 Task: Log work in the project CipherNet for the issue 'Develop a new online job application system for a company' spent time as '2w 2d 8h 7m' and remaining time as '1w 4d 12h 37m' and move to top of backlog. Now add the issue to the epic 'Blockchain Integration'. Log work in the project CipherNet for the issue 'Create a new web application for tracking employee time and attendance' spent time as '3w 6d 8h 8m' and remaining time as '6w 3d 8h 49m' and move to bottom of backlog. Now add the issue to the epic 'IT Service Management'
Action: Mouse moved to (77, 149)
Screenshot: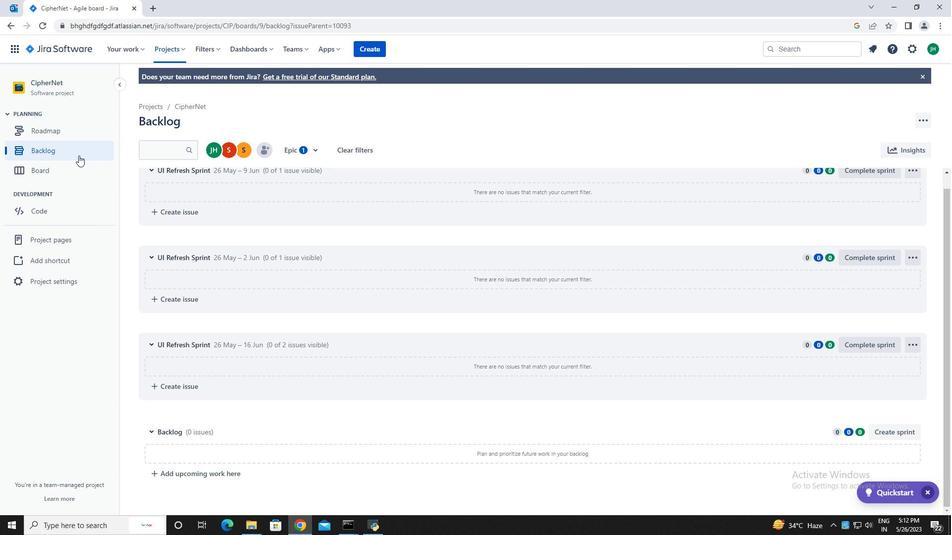 
Action: Mouse pressed left at (77, 149)
Screenshot: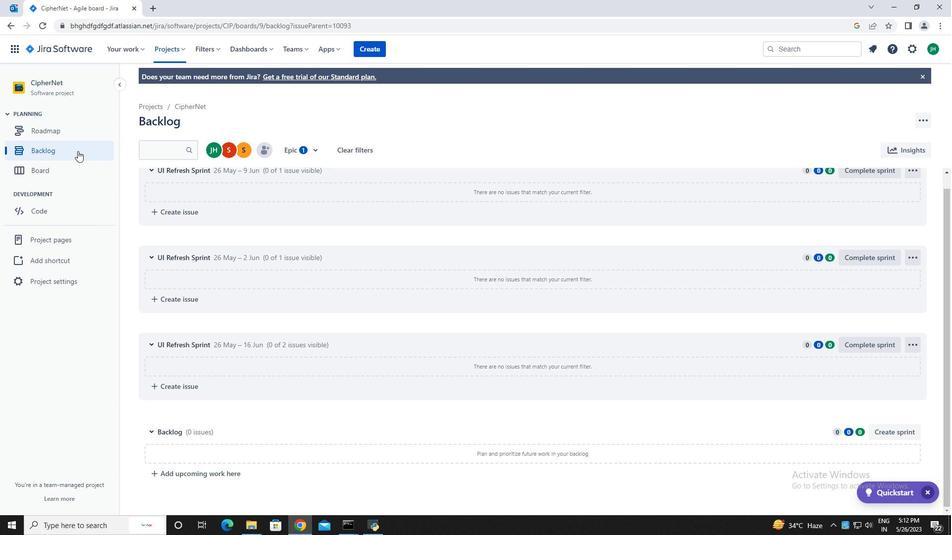 
Action: Mouse moved to (740, 383)
Screenshot: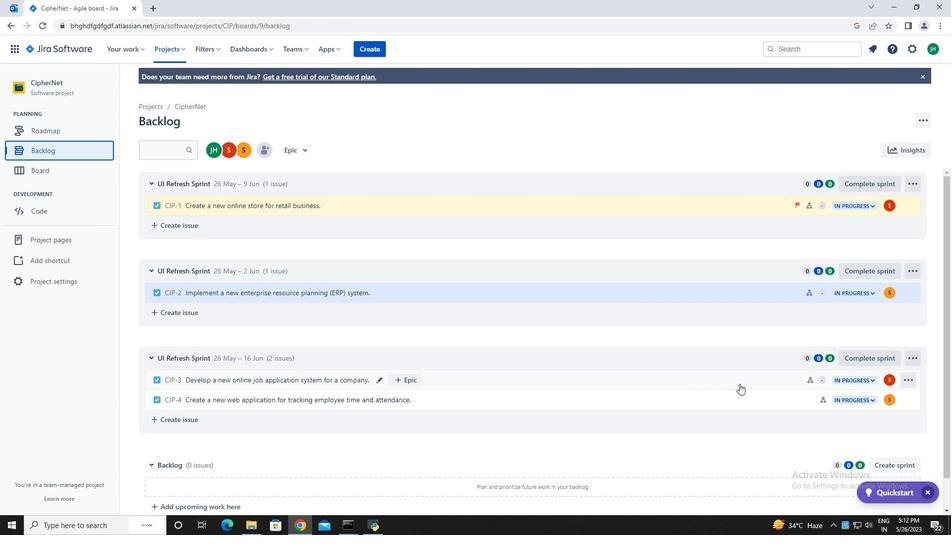
Action: Mouse pressed left at (740, 383)
Screenshot: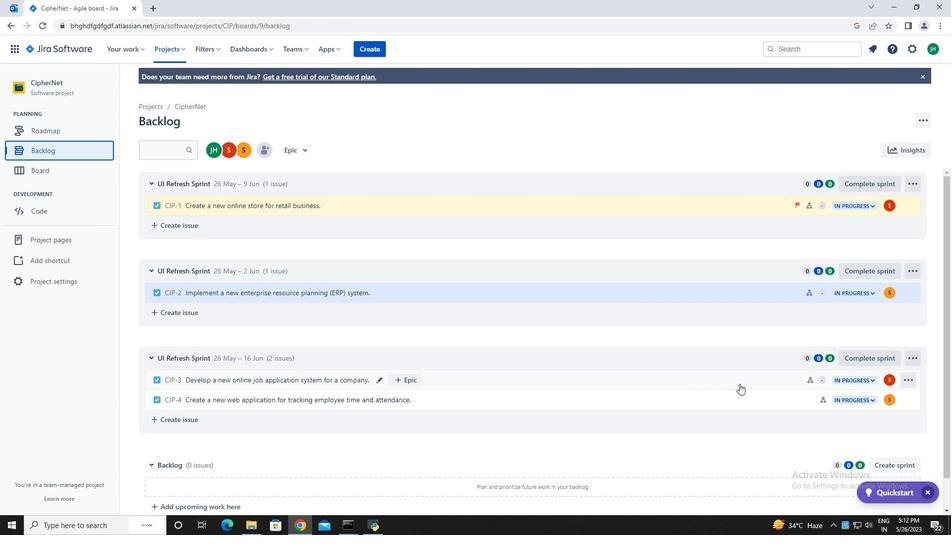 
Action: Mouse moved to (910, 178)
Screenshot: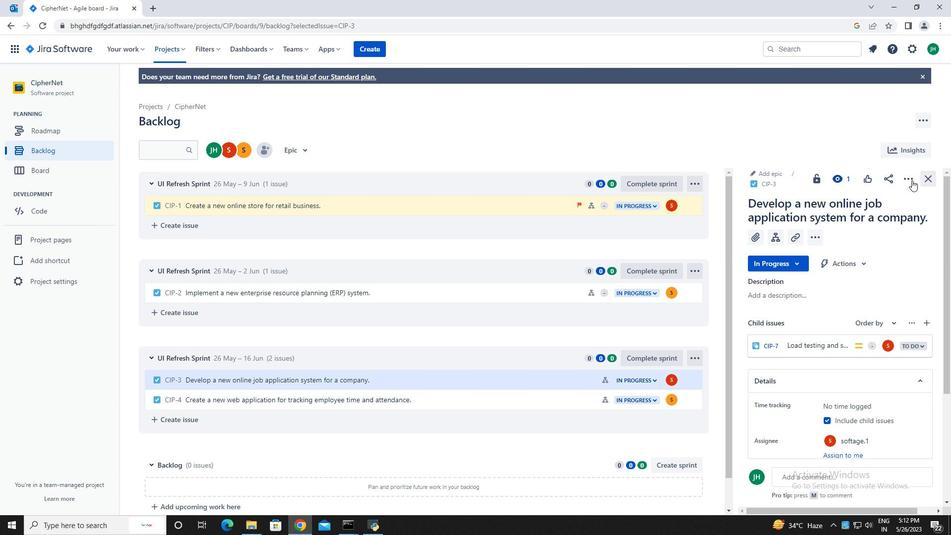 
Action: Mouse pressed left at (910, 178)
Screenshot: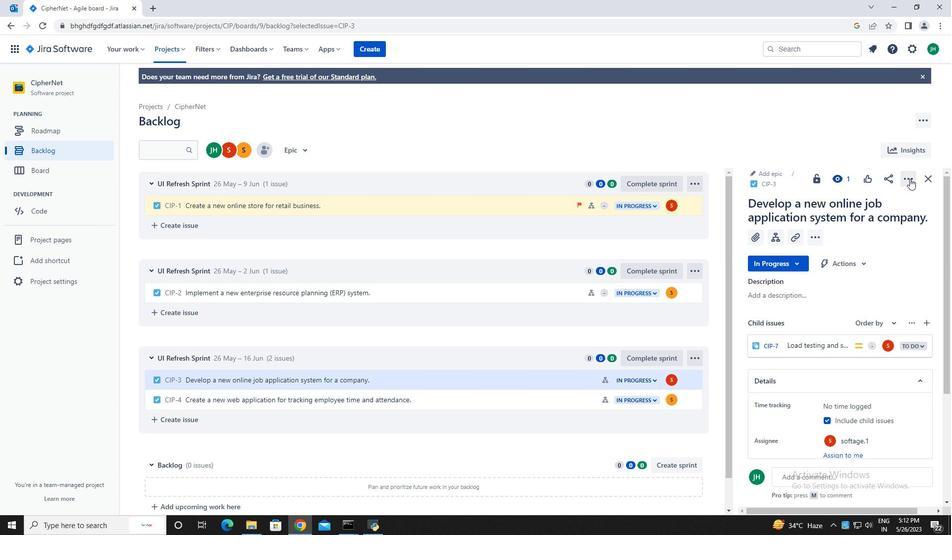 
Action: Mouse moved to (861, 207)
Screenshot: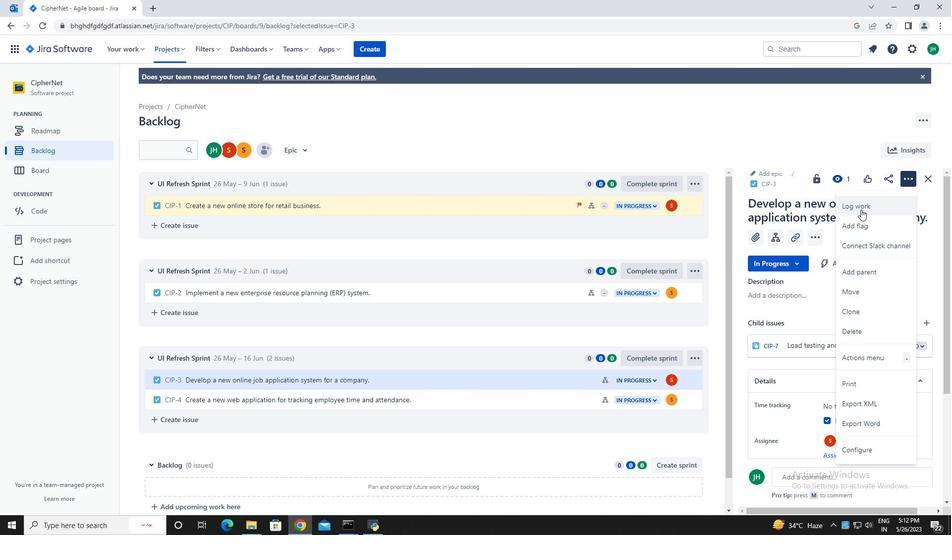 
Action: Mouse pressed left at (861, 207)
Screenshot: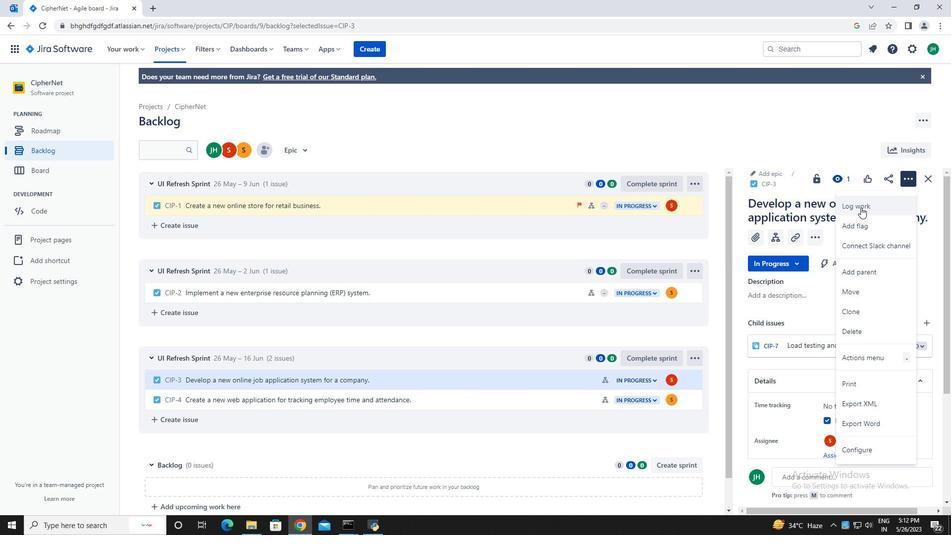 
Action: Mouse moved to (437, 148)
Screenshot: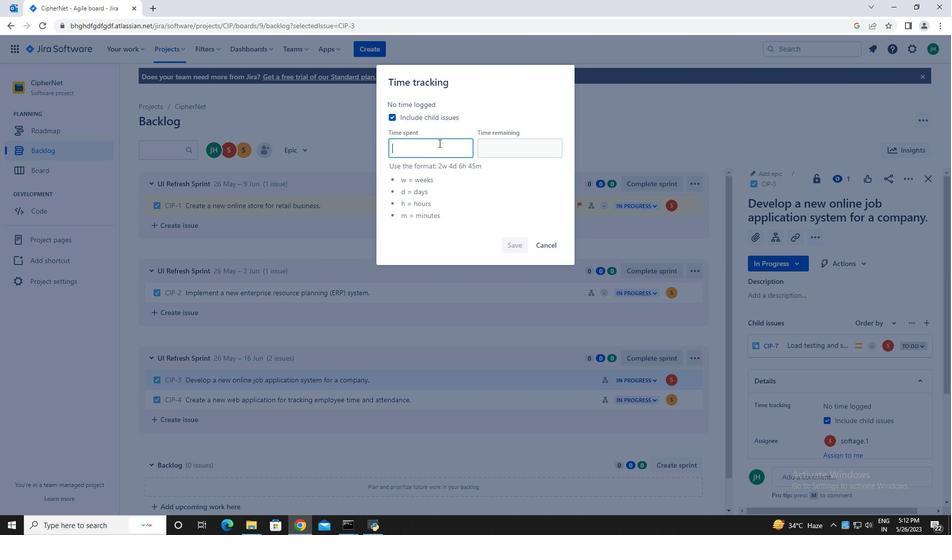 
Action: Mouse pressed left at (437, 148)
Screenshot: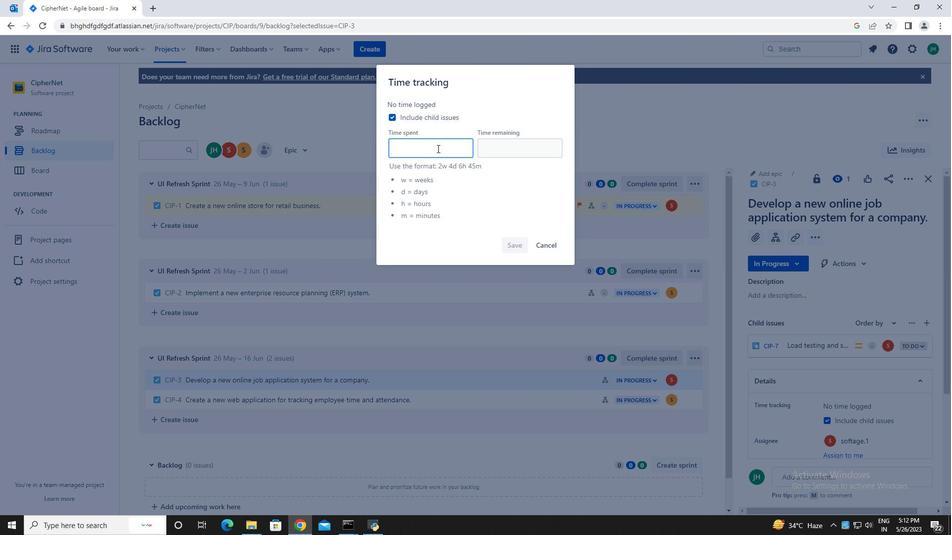 
Action: Key pressed 2w<Key.space>2d<Key.space>8h<Key.space>7m
Screenshot: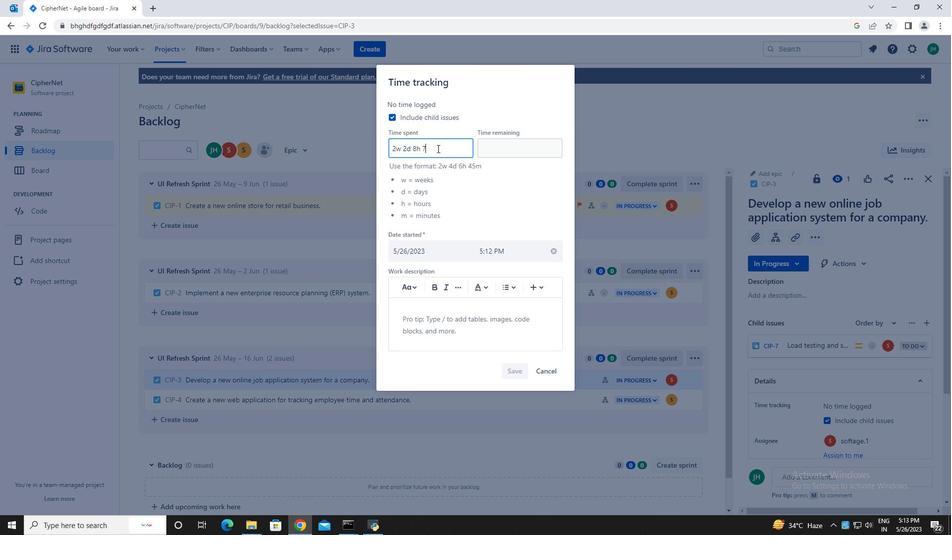 
Action: Mouse moved to (500, 151)
Screenshot: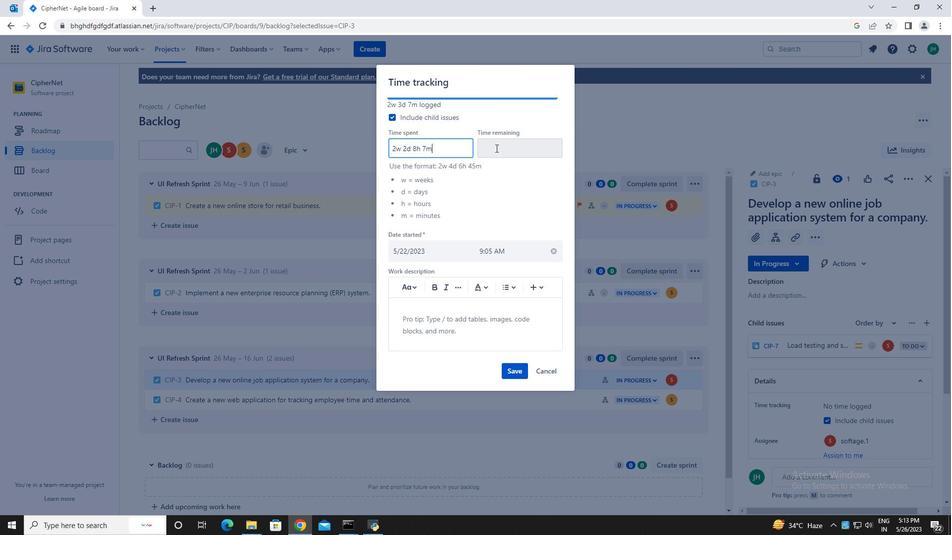 
Action: Mouse pressed left at (500, 151)
Screenshot: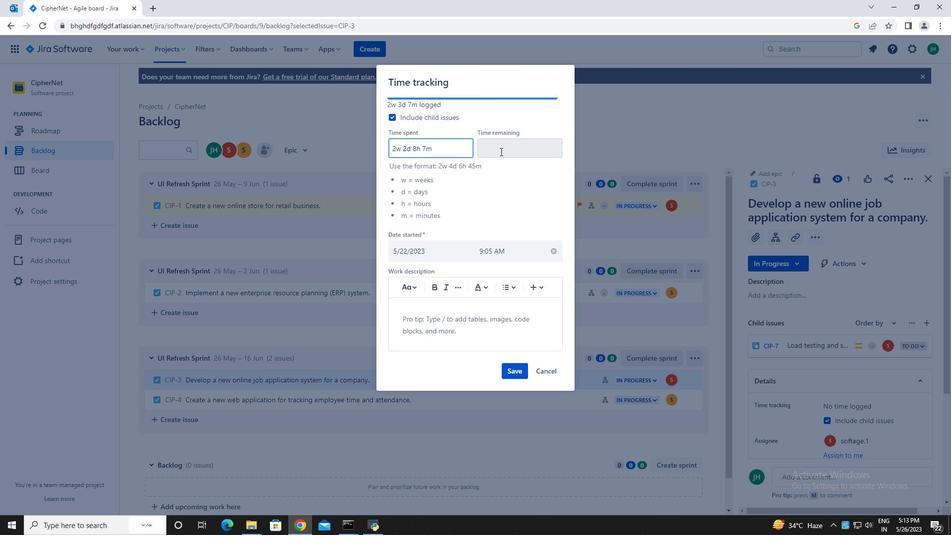 
Action: Key pressed 1w<Key.space>4d<Key.space>12h<Key.space>37m
Screenshot: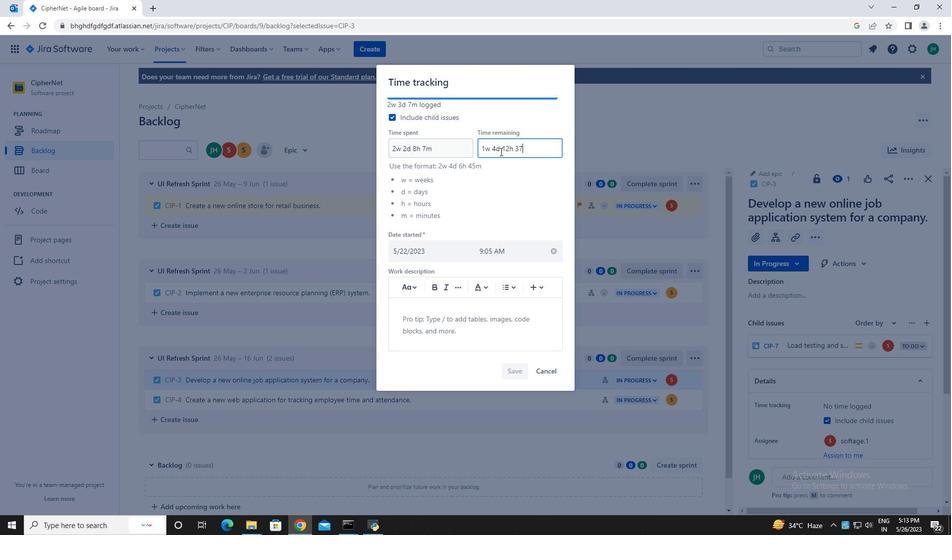 
Action: Mouse moved to (519, 369)
Screenshot: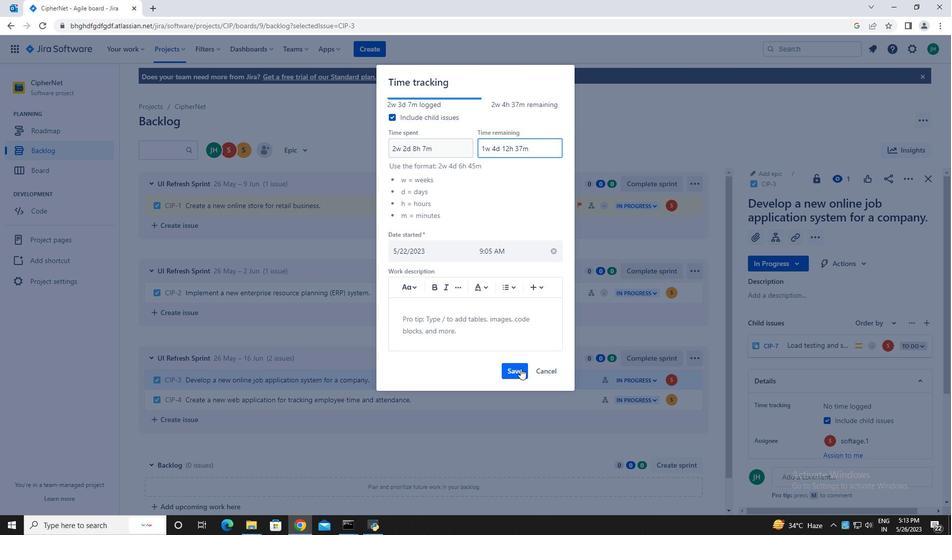 
Action: Mouse pressed left at (519, 369)
Screenshot: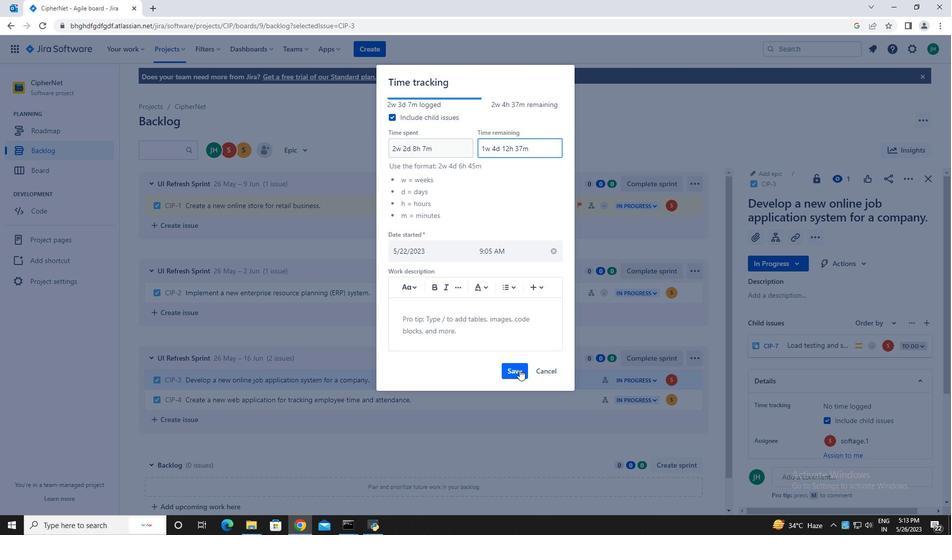 
Action: Mouse moved to (691, 381)
Screenshot: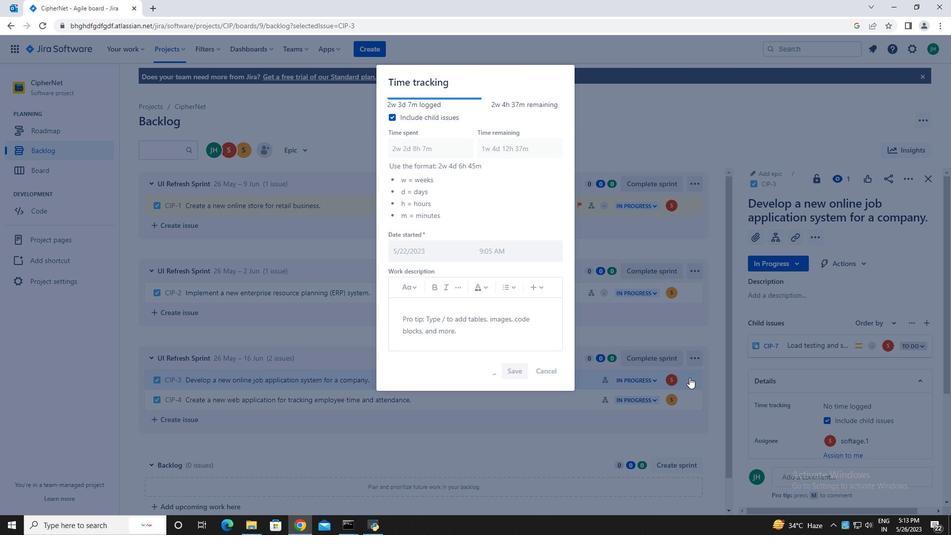 
Action: Mouse pressed left at (691, 381)
Screenshot: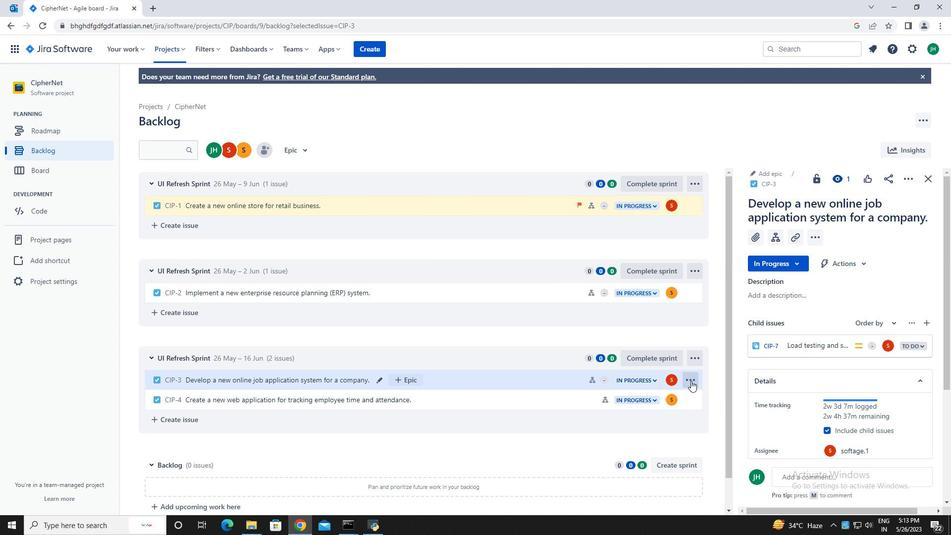 
Action: Mouse moved to (674, 338)
Screenshot: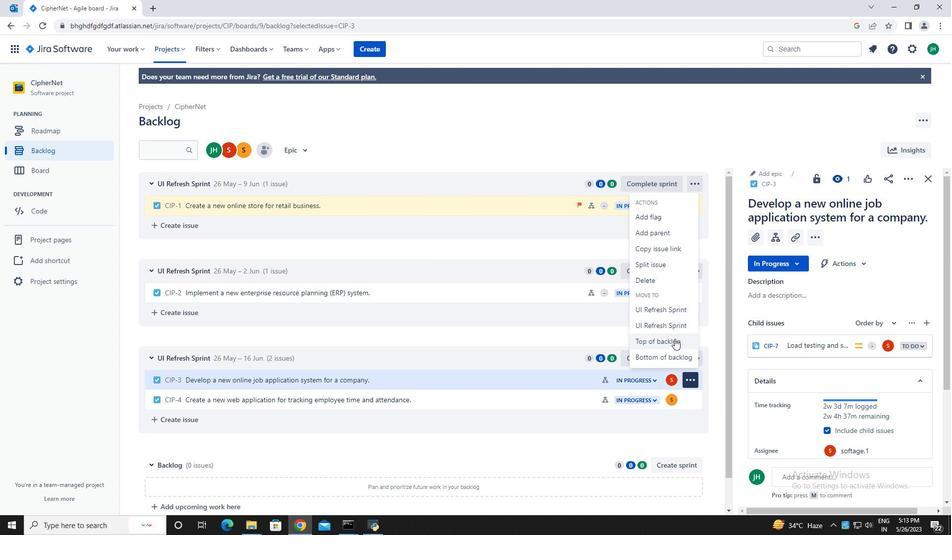 
Action: Mouse pressed left at (674, 338)
Screenshot: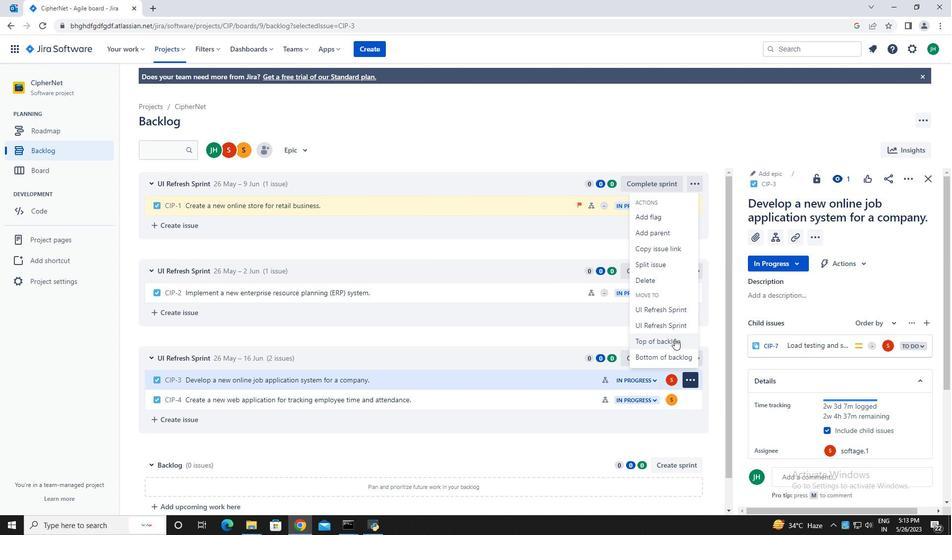 
Action: Mouse moved to (505, 164)
Screenshot: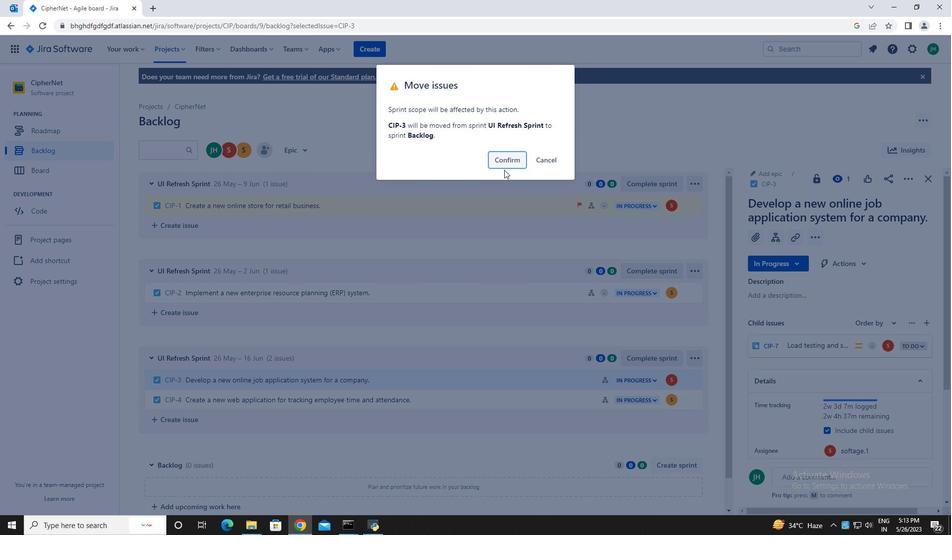 
Action: Mouse pressed left at (505, 164)
Screenshot: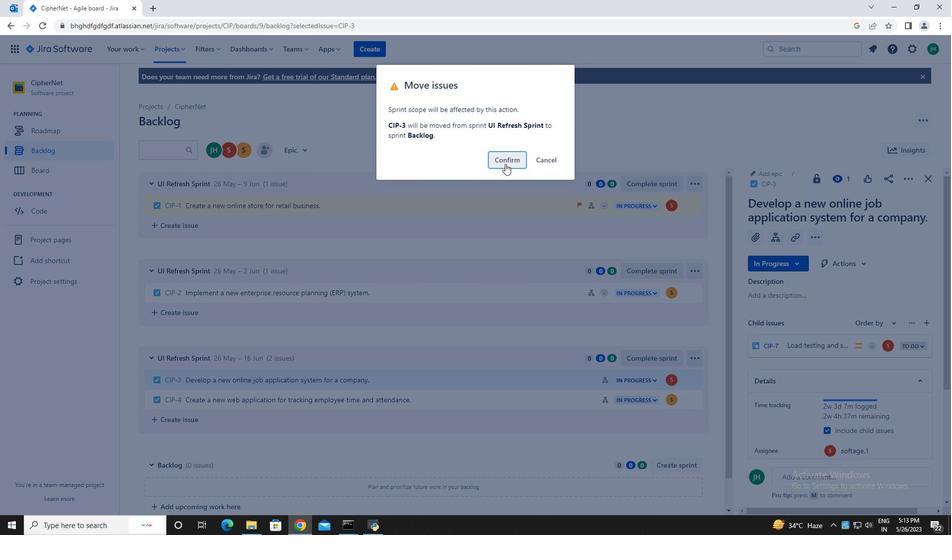 
Action: Mouse moved to (300, 147)
Screenshot: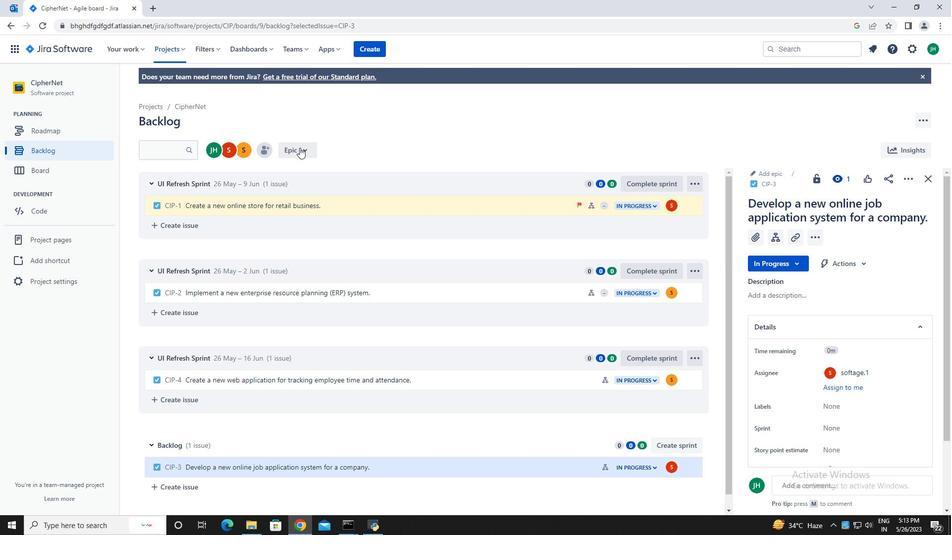 
Action: Mouse pressed left at (300, 147)
Screenshot: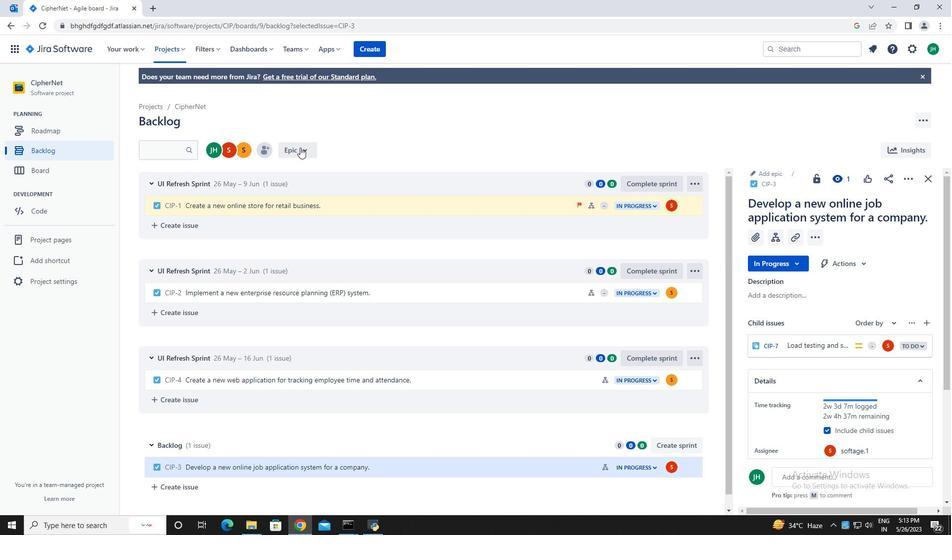 
Action: Mouse moved to (323, 225)
Screenshot: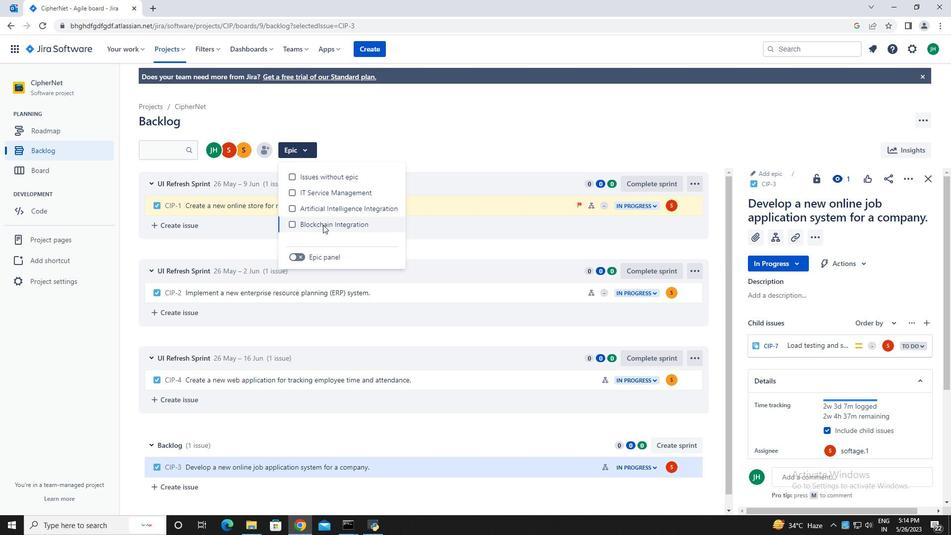 
Action: Mouse pressed left at (323, 225)
Screenshot: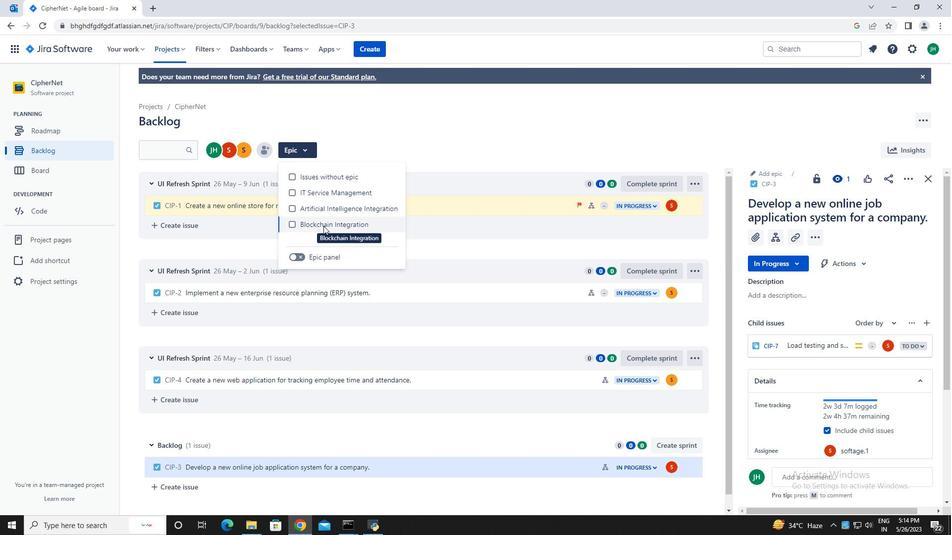 
Action: Mouse moved to (930, 179)
Screenshot: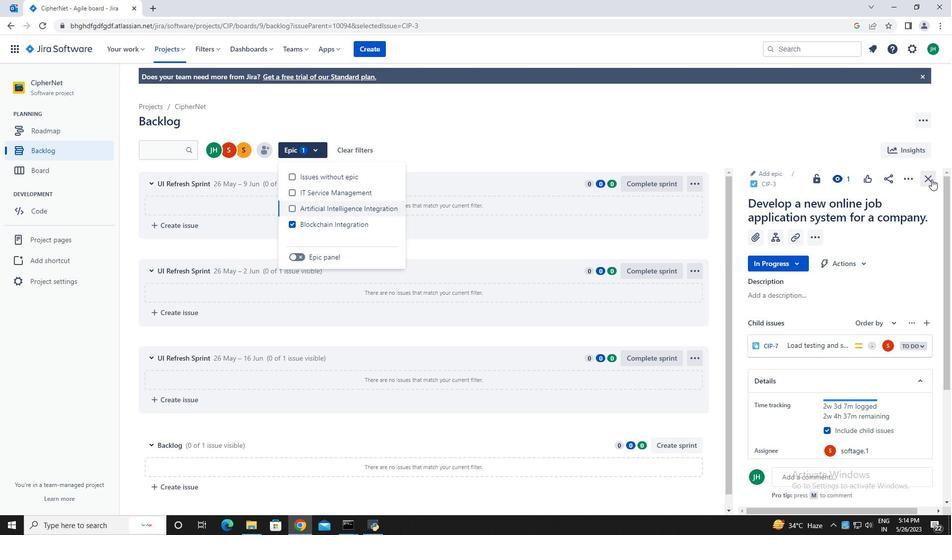 
Action: Mouse pressed left at (930, 179)
Screenshot: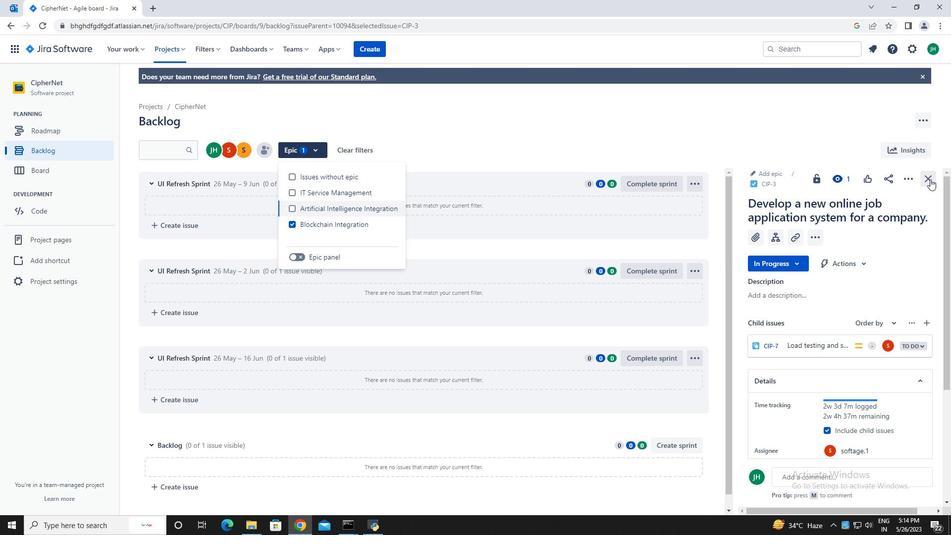 
Action: Mouse moved to (58, 147)
Screenshot: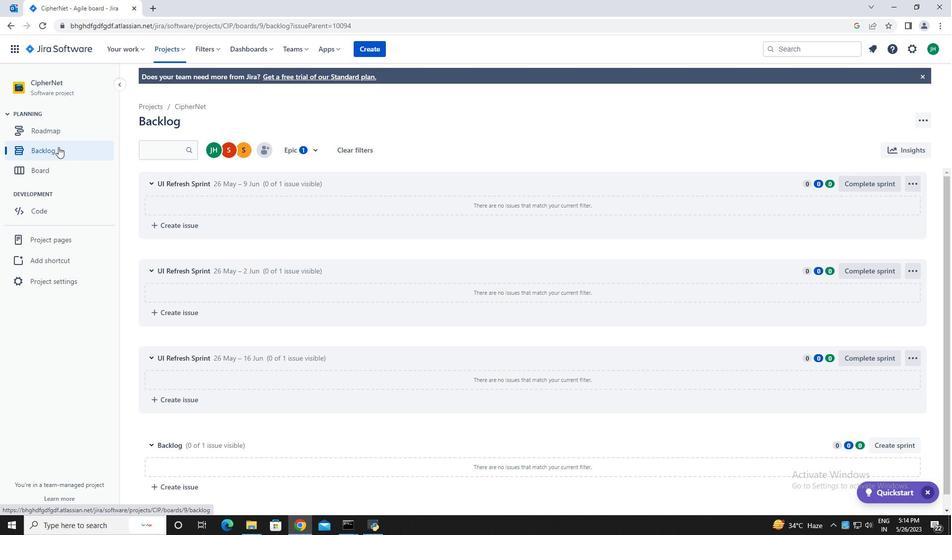 
Action: Mouse pressed left at (58, 147)
Screenshot: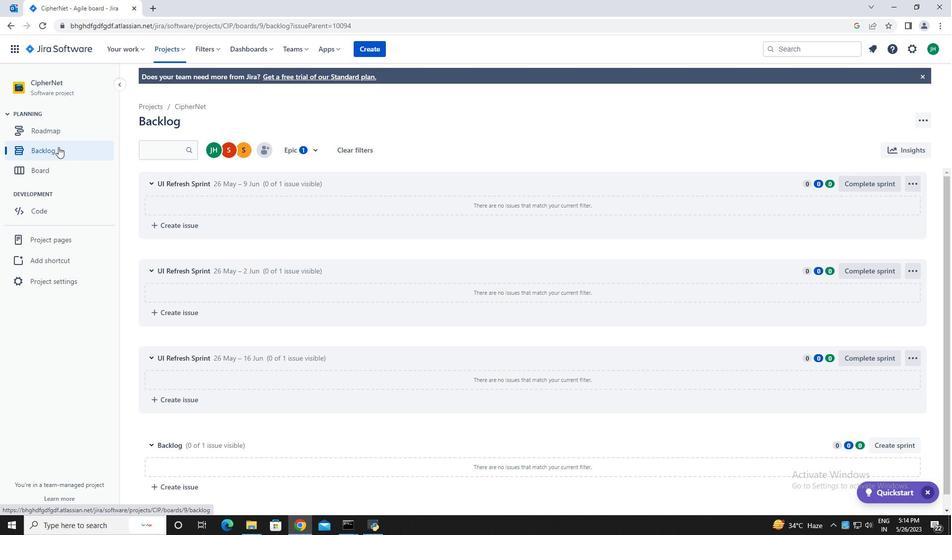 
Action: Mouse moved to (325, 330)
Screenshot: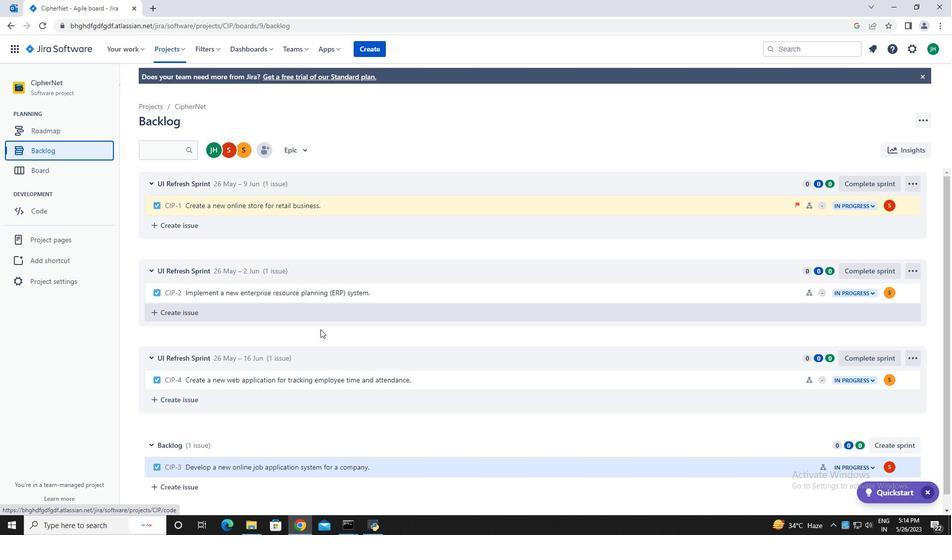 
Action: Mouse scrolled (325, 330) with delta (0, 0)
Screenshot: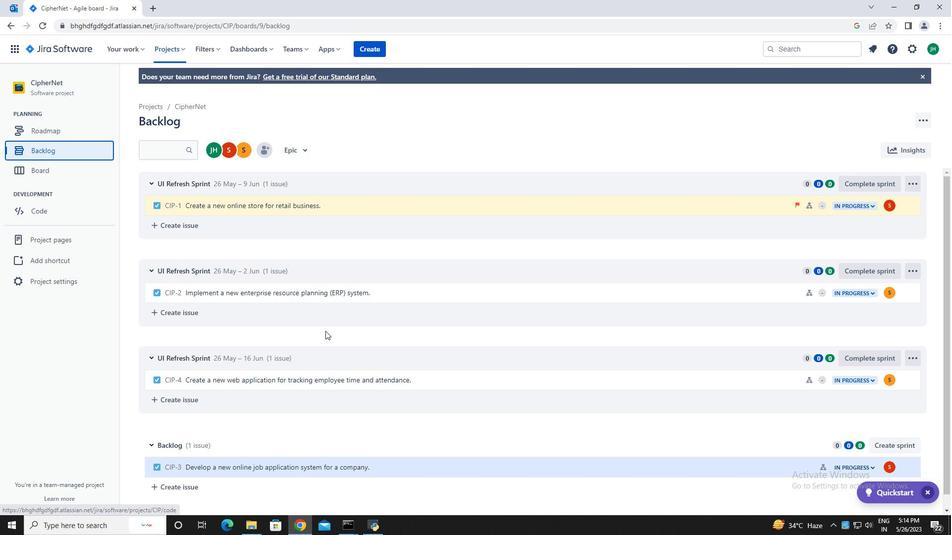 
Action: Mouse moved to (326, 330)
Screenshot: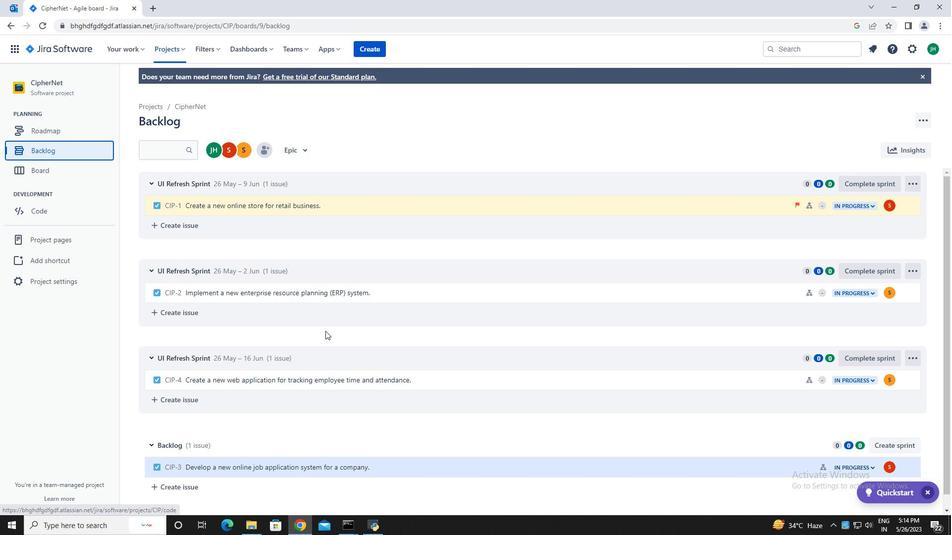 
Action: Mouse scrolled (326, 330) with delta (0, 0)
Screenshot: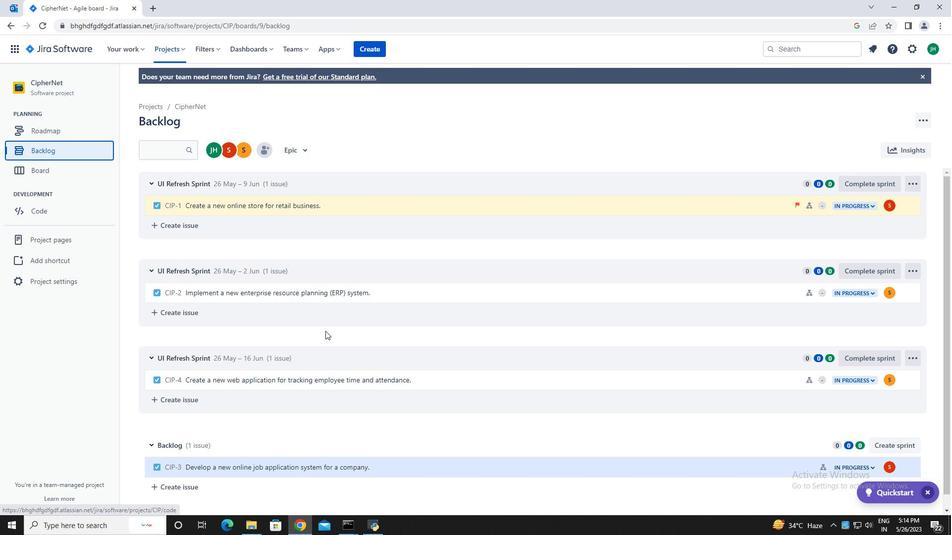
Action: Mouse scrolled (326, 330) with delta (0, 0)
Screenshot: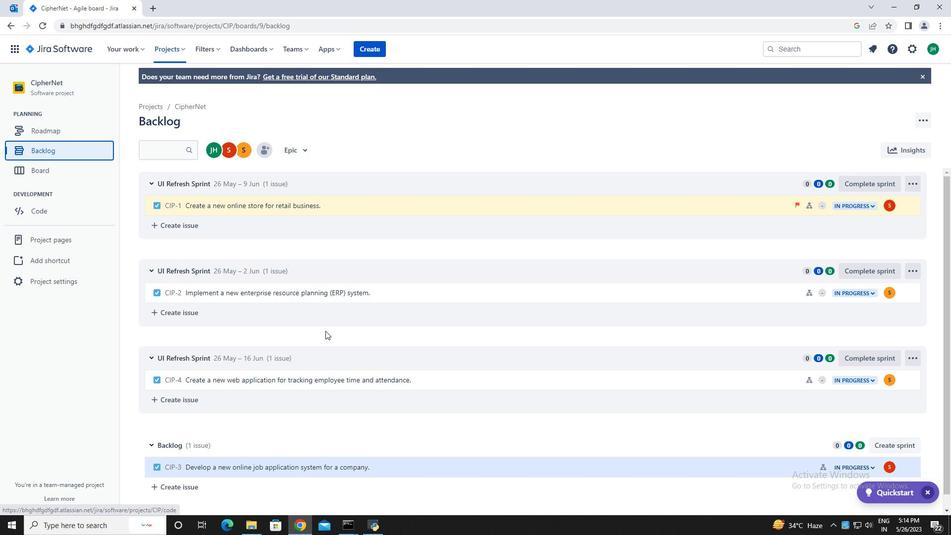 
Action: Mouse scrolled (326, 330) with delta (0, 0)
Screenshot: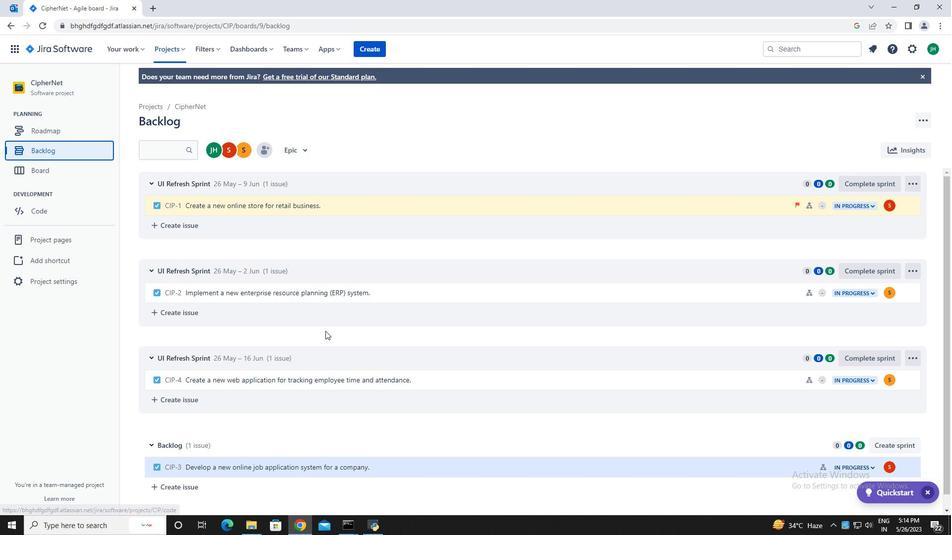 
Action: Mouse moved to (686, 365)
Screenshot: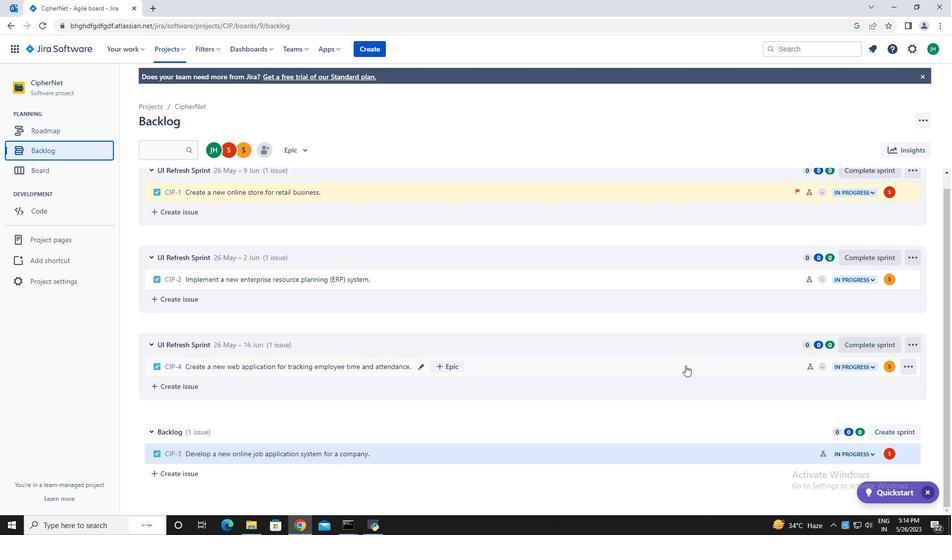 
Action: Mouse pressed left at (686, 365)
Screenshot: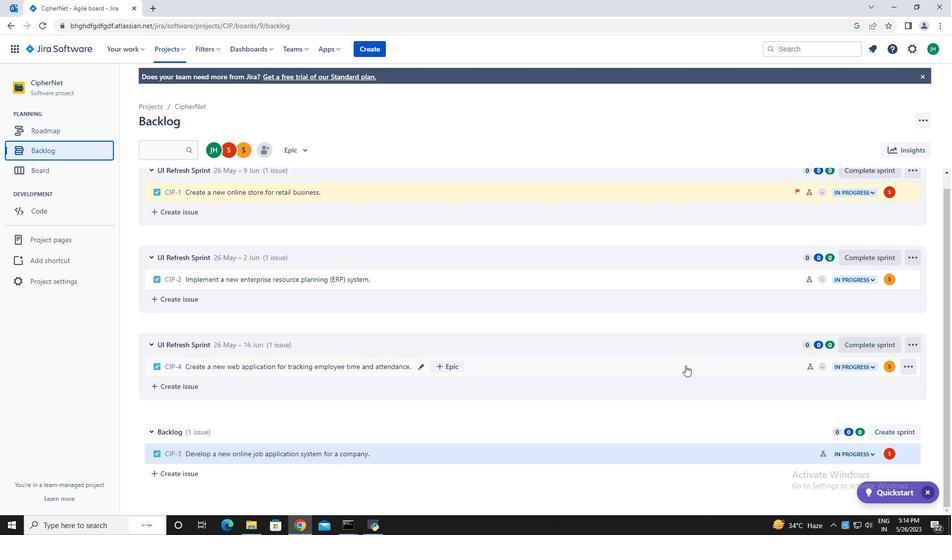 
Action: Mouse moved to (908, 178)
Screenshot: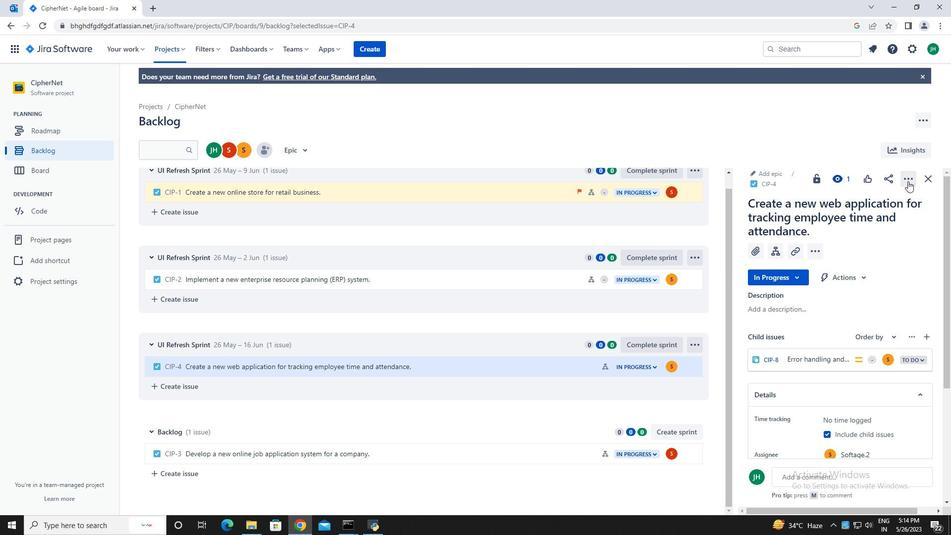 
Action: Mouse pressed left at (908, 178)
Screenshot: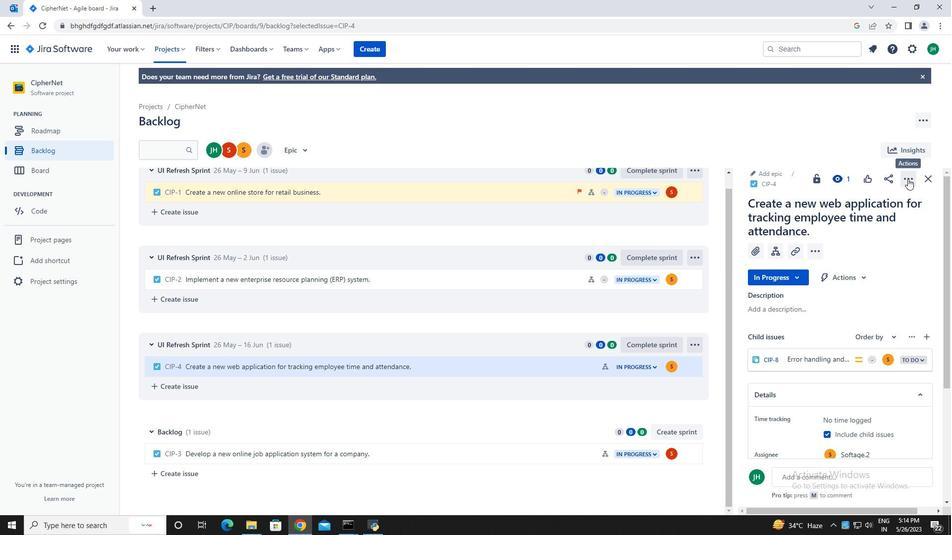 
Action: Mouse moved to (863, 208)
Screenshot: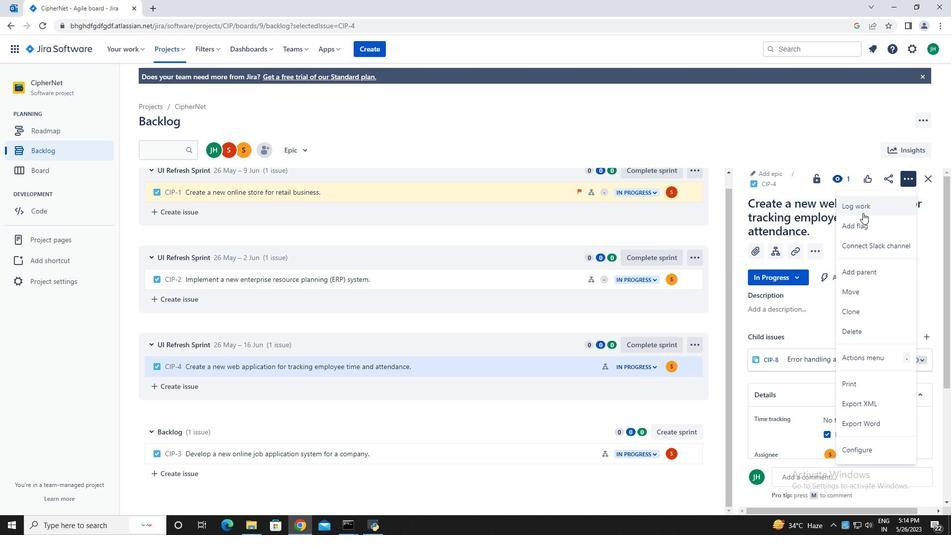 
Action: Mouse pressed left at (863, 208)
Screenshot: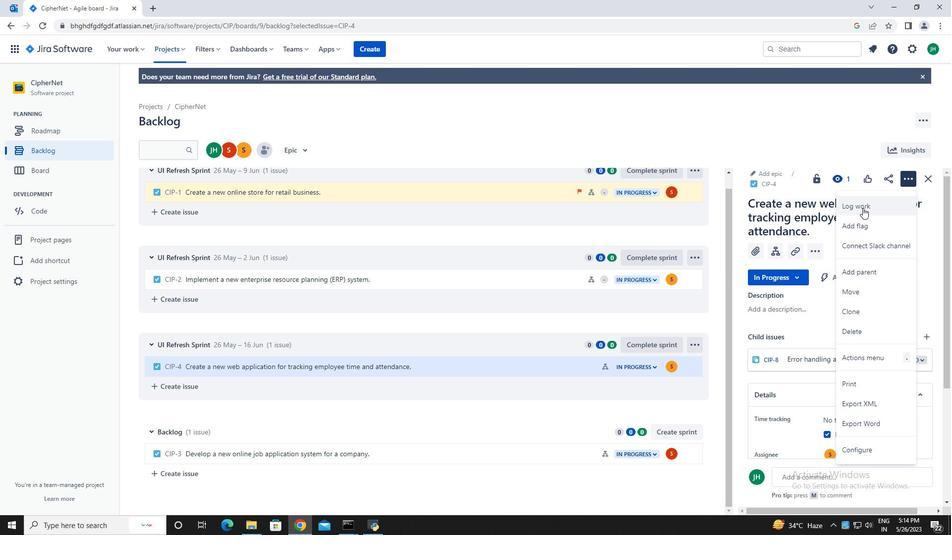 
Action: Mouse moved to (408, 139)
Screenshot: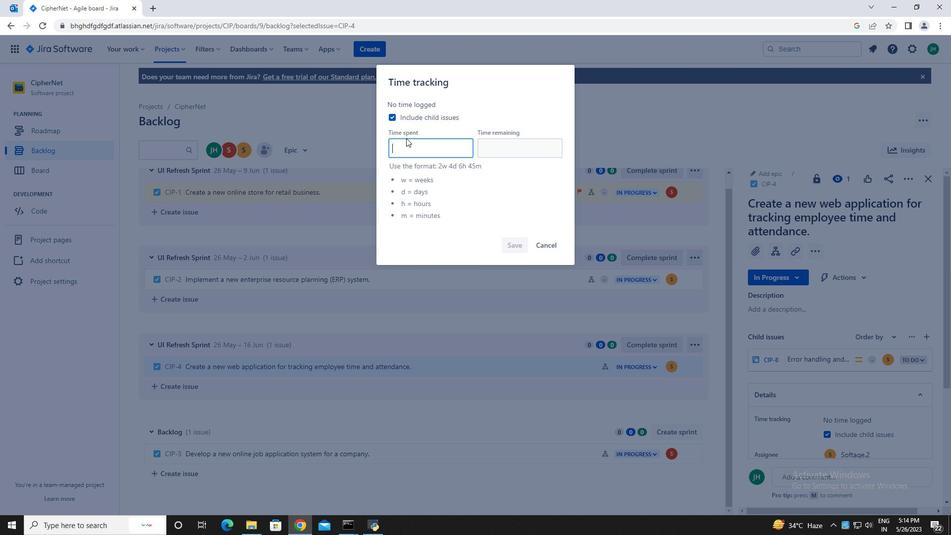 
Action: Mouse pressed left at (408, 139)
Screenshot: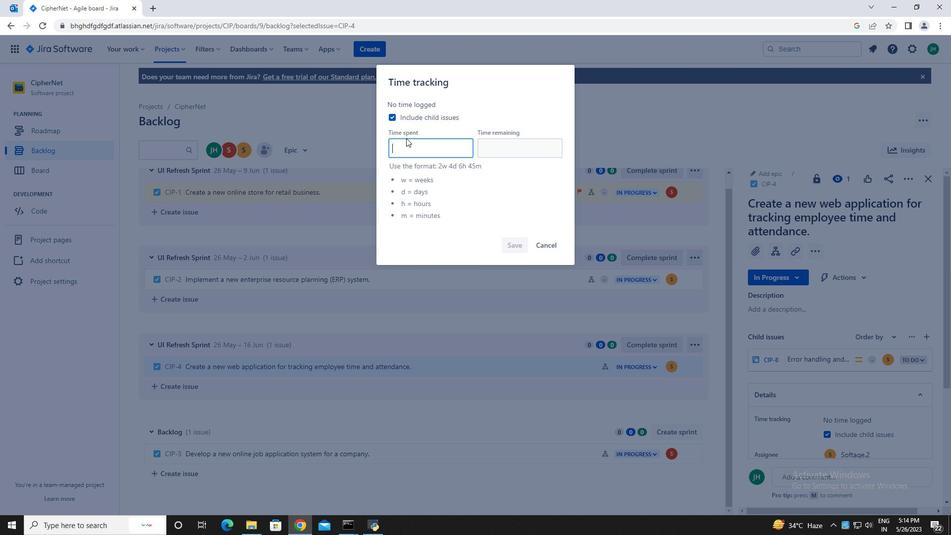 
Action: Mouse moved to (411, 142)
Screenshot: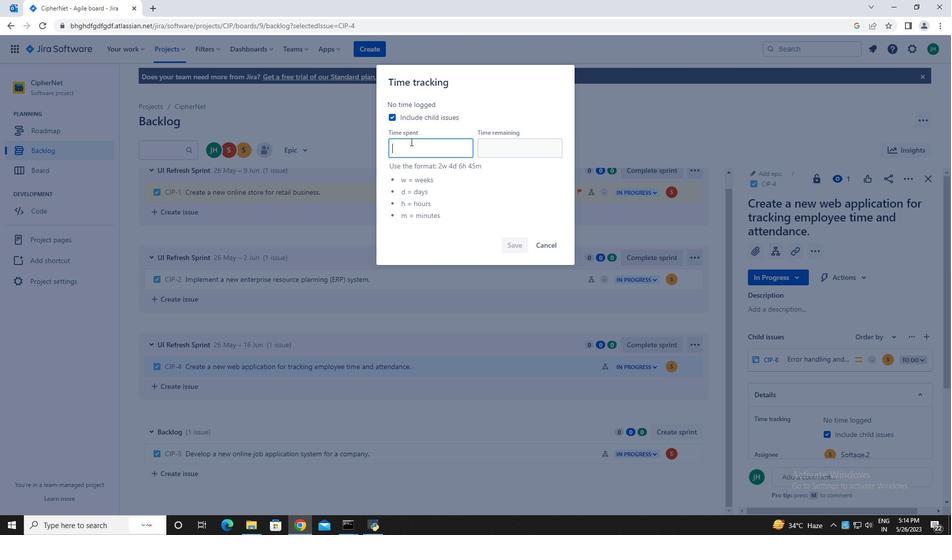 
Action: Key pressed 6w<Key.space>3d<Key.space>8h<Key.space>49<Key.backspace><Key.backspace><Key.backspace><Key.backspace><Key.backspace><Key.backspace><Key.backspace><Key.backspace><Key.backspace><Key.backspace><Key.backspace>3w<Key.space>6d<Key.space>8h<Key.space>8m
Screenshot: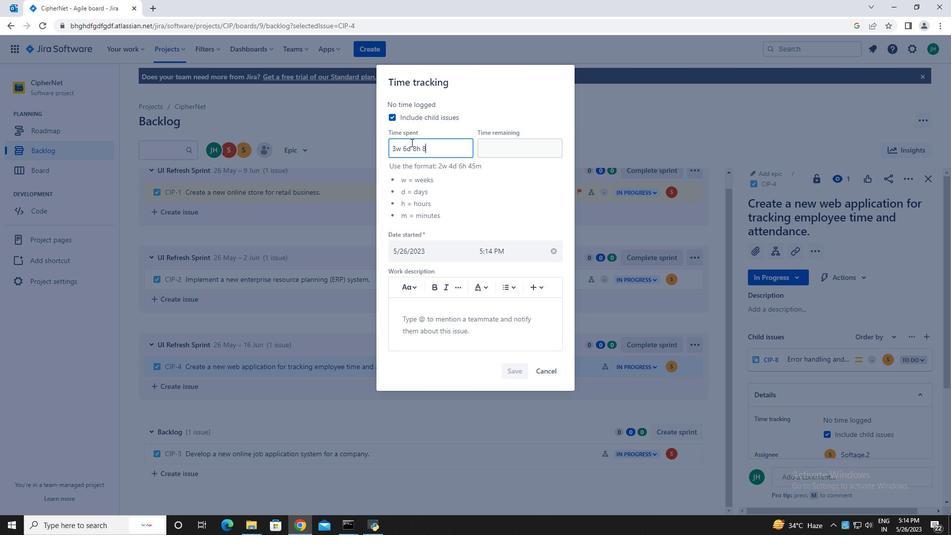
Action: Mouse moved to (488, 151)
Screenshot: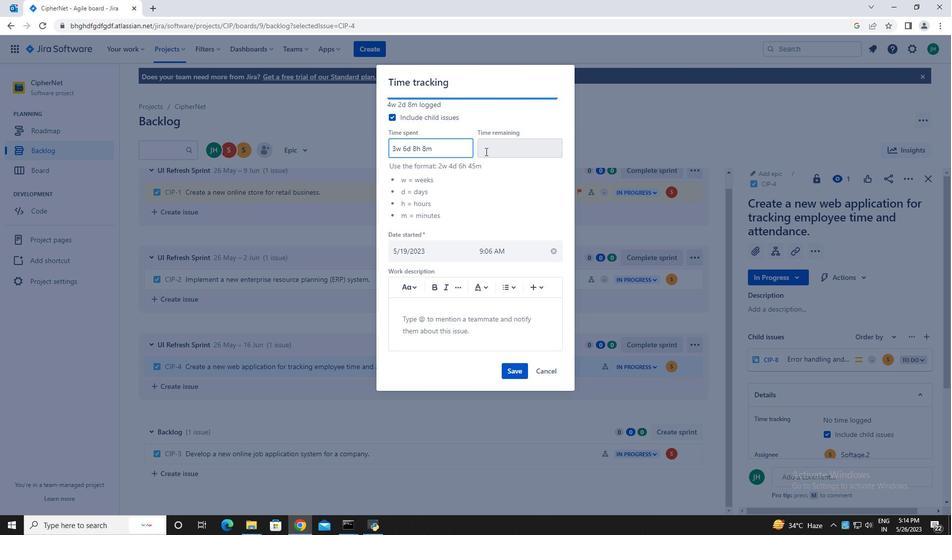 
Action: Mouse pressed left at (488, 151)
Screenshot: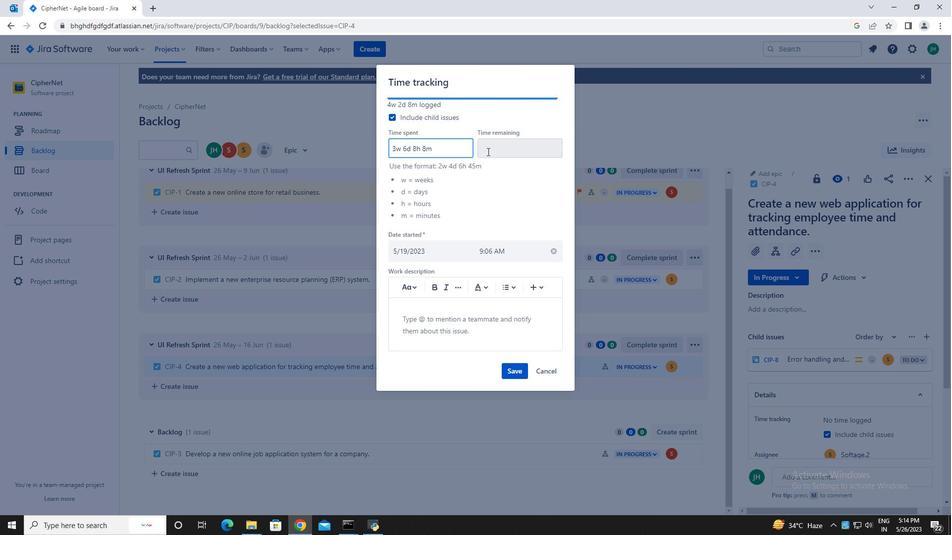 
Action: Mouse moved to (488, 151)
Screenshot: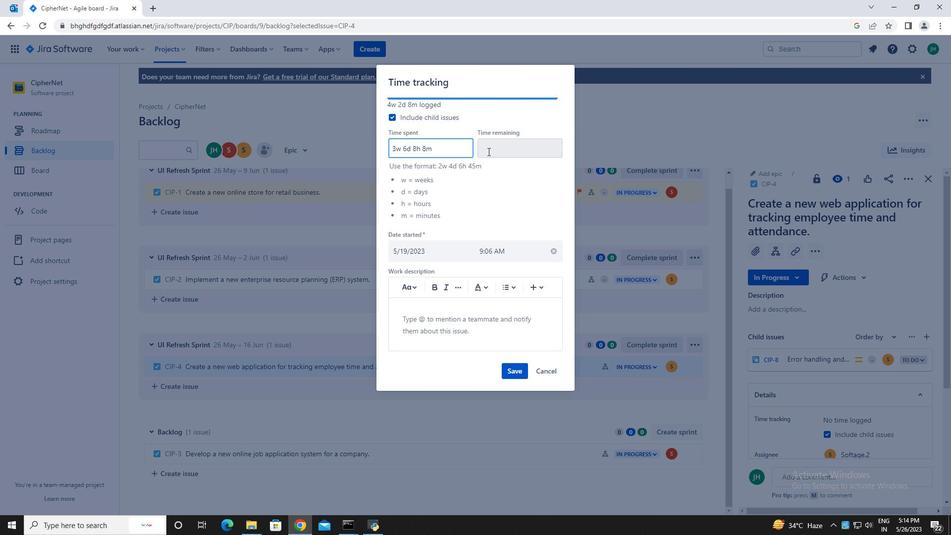 
Action: Key pressed 6w<Key.space>3d<Key.space>8h<Key.space>49m
Screenshot: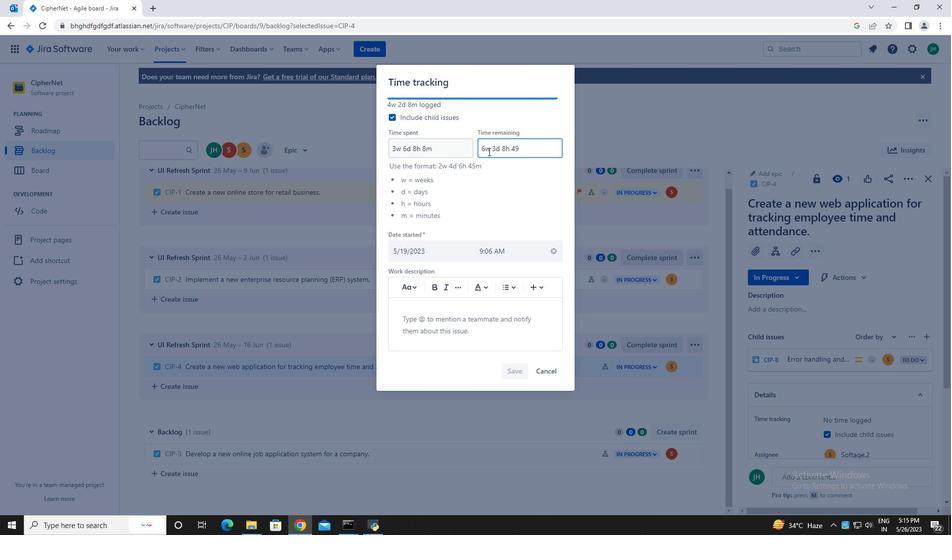 
Action: Mouse moved to (516, 371)
Screenshot: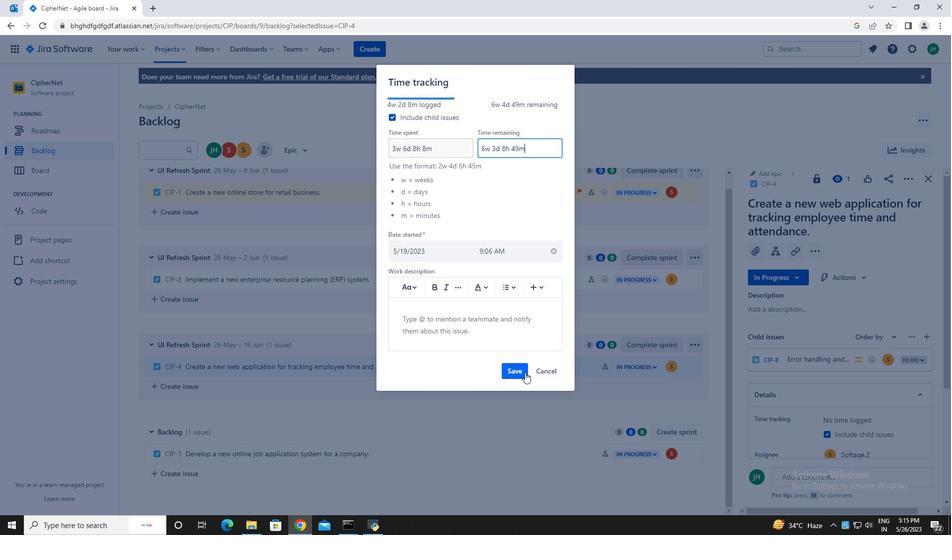 
Action: Mouse pressed left at (516, 371)
Screenshot: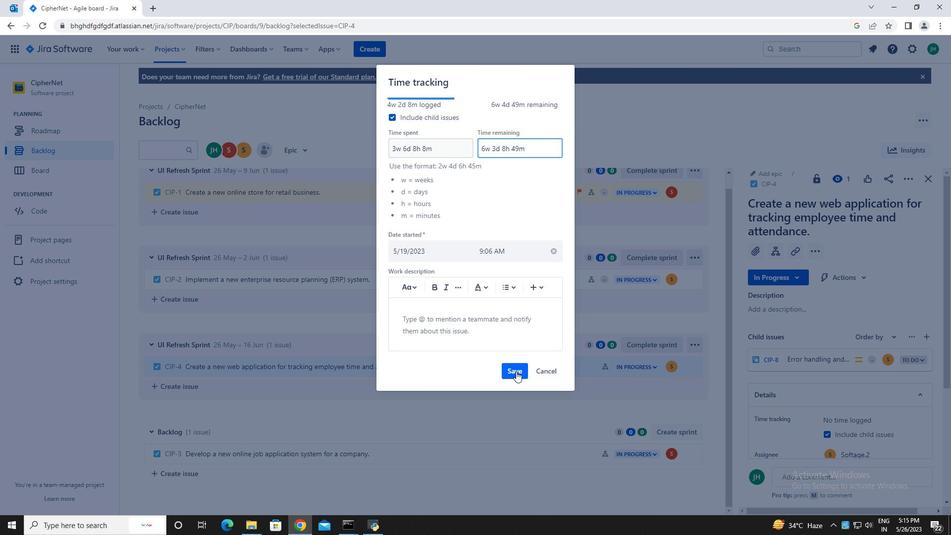 
Action: Mouse moved to (687, 368)
Screenshot: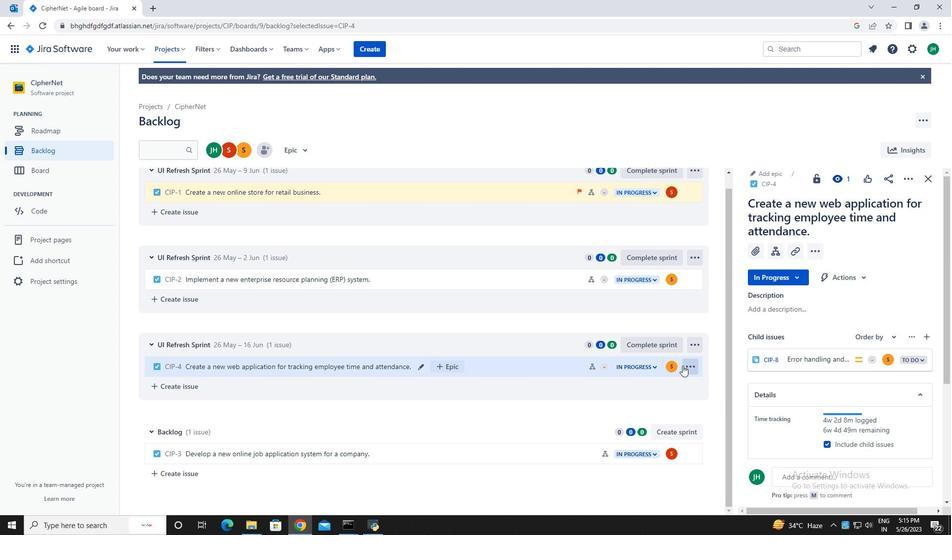 
Action: Mouse pressed left at (687, 368)
Screenshot: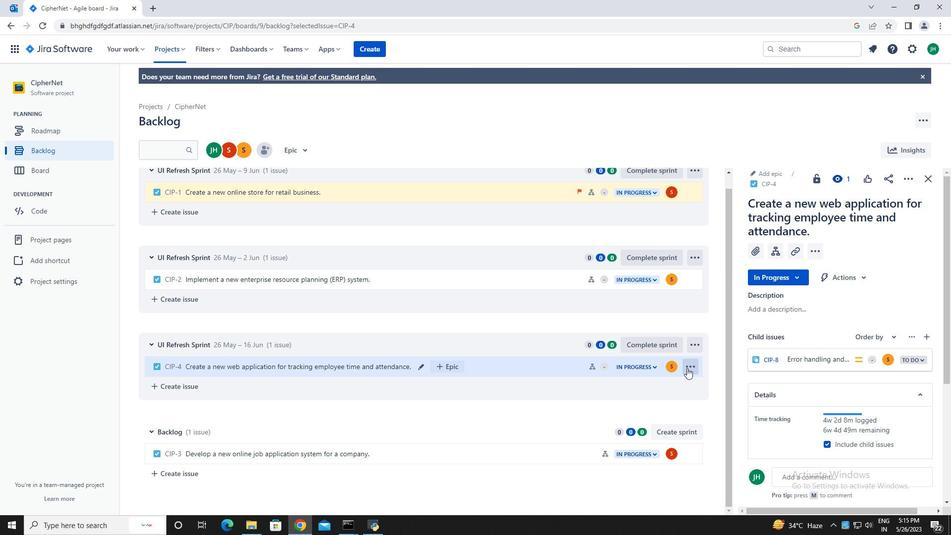 
Action: Mouse moved to (676, 345)
Screenshot: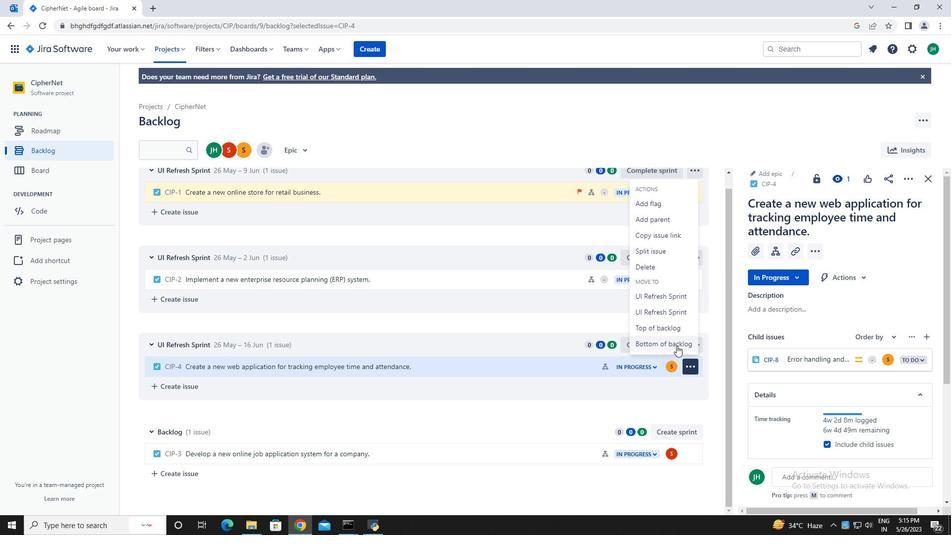 
Action: Mouse pressed left at (676, 345)
Screenshot: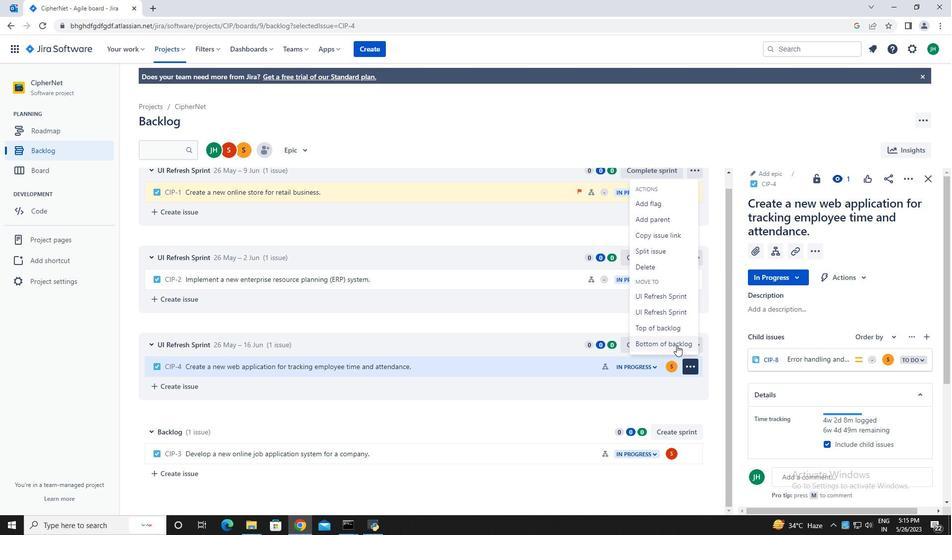 
Action: Mouse moved to (497, 158)
Screenshot: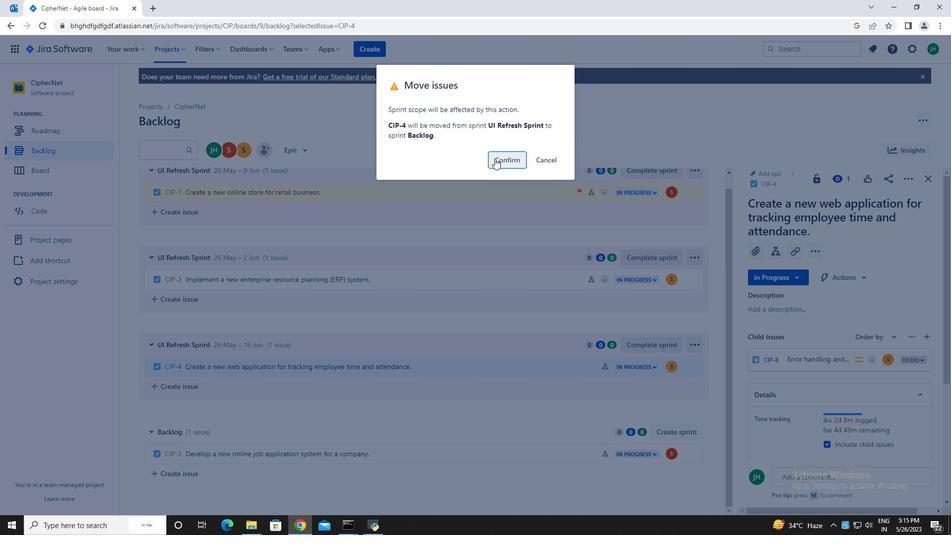 
Action: Mouse pressed left at (497, 158)
Screenshot: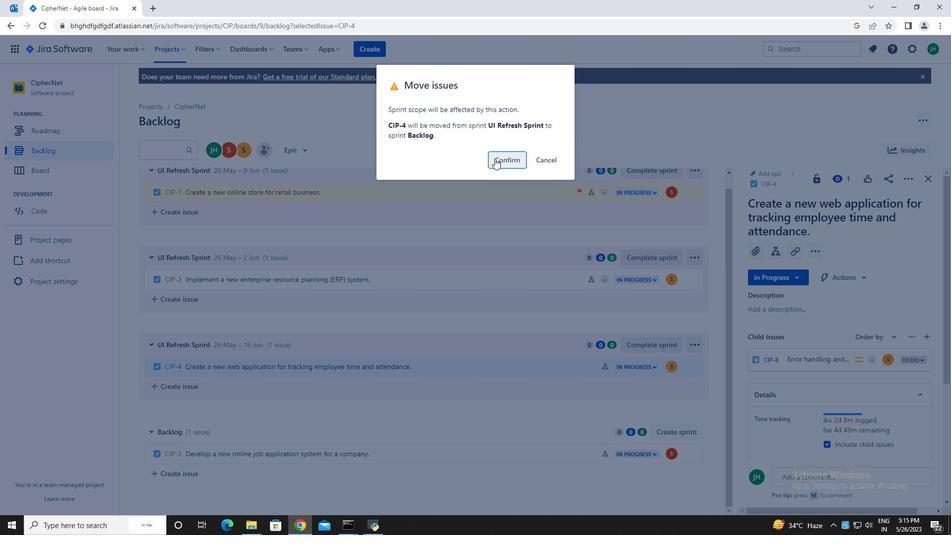 
Action: Mouse moved to (305, 150)
Screenshot: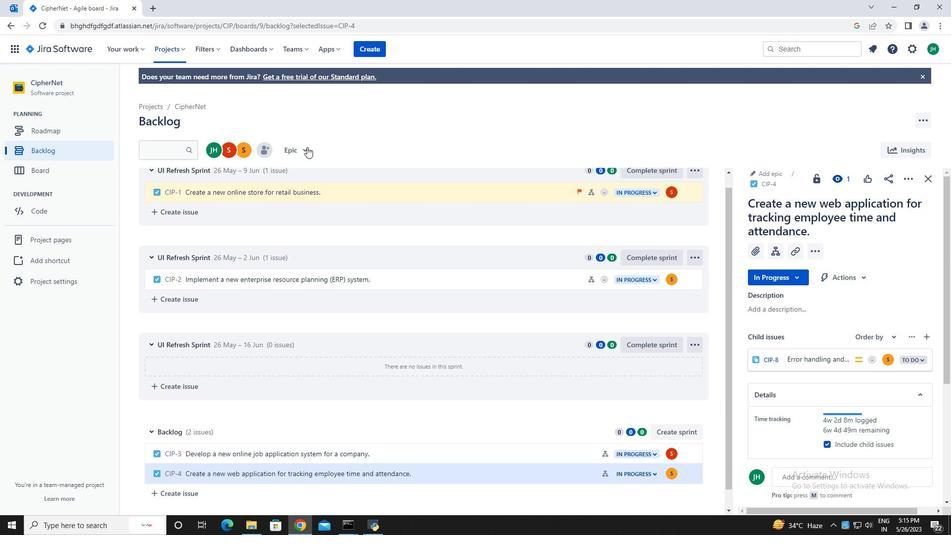 
Action: Mouse pressed left at (305, 150)
Screenshot: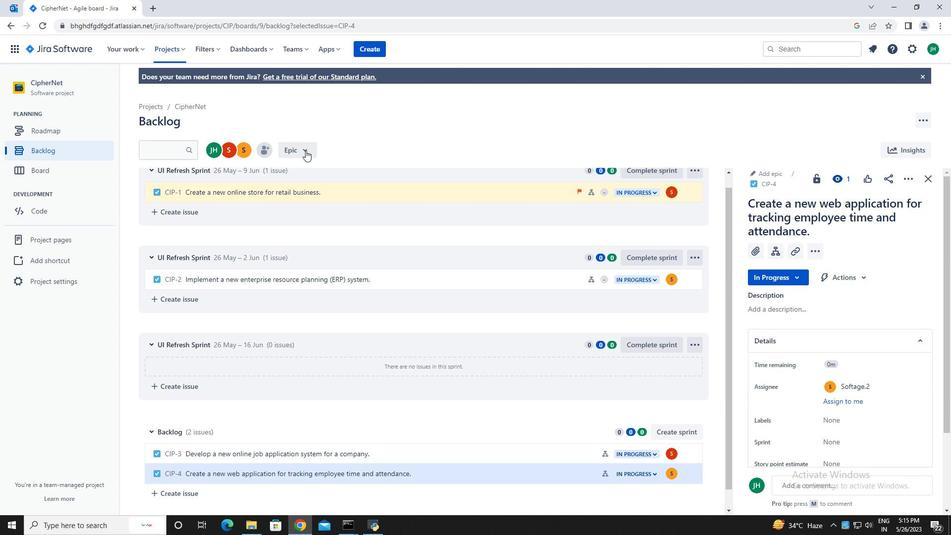 
Action: Mouse moved to (338, 191)
Screenshot: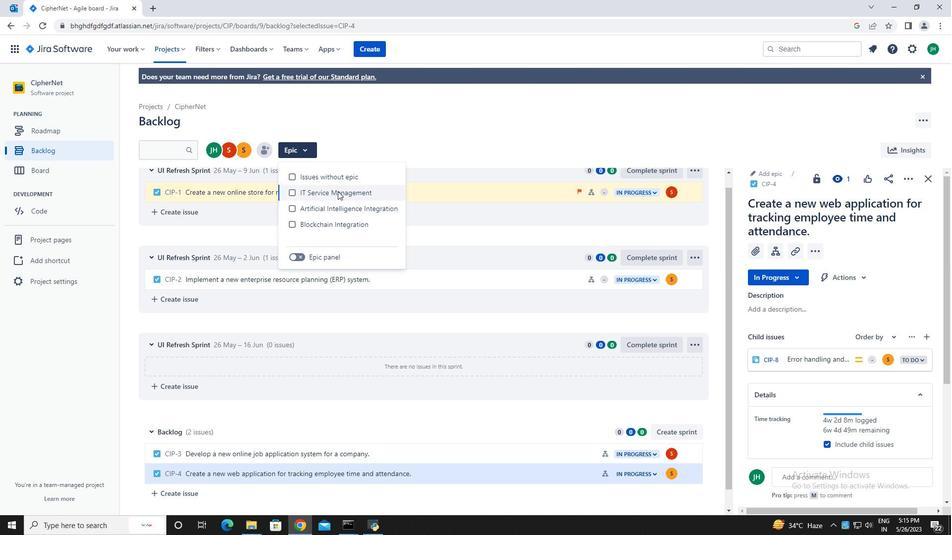 
Action: Mouse pressed left at (338, 191)
Screenshot: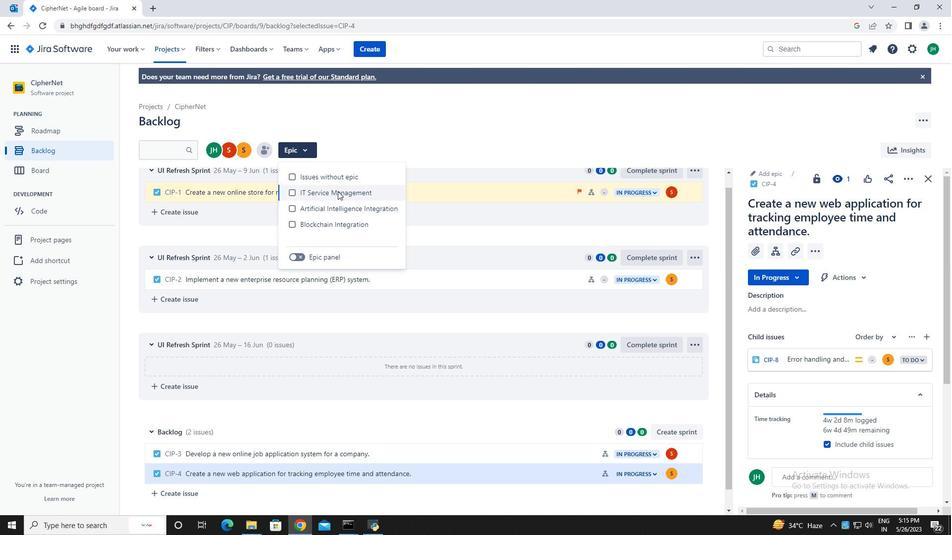 
Action: Mouse moved to (930, 179)
Screenshot: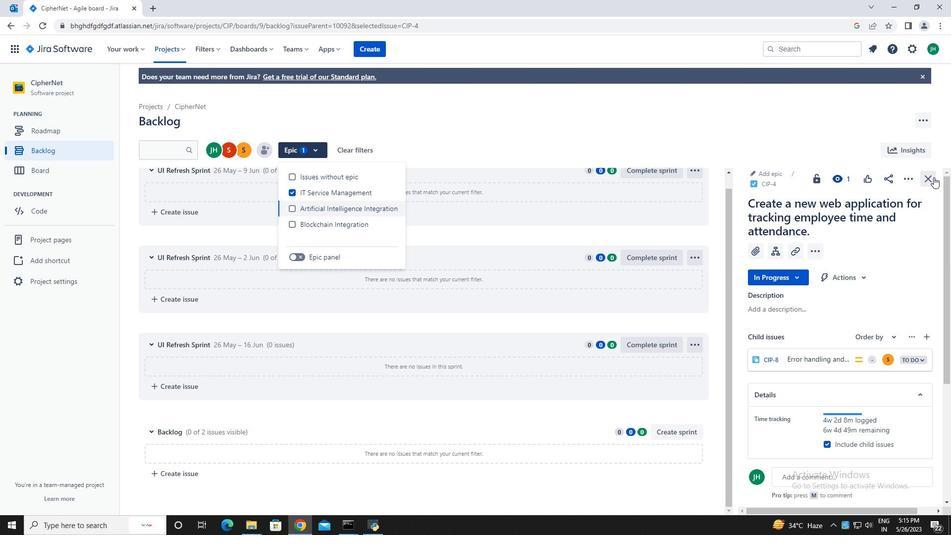 
Action: Mouse pressed left at (930, 179)
Screenshot: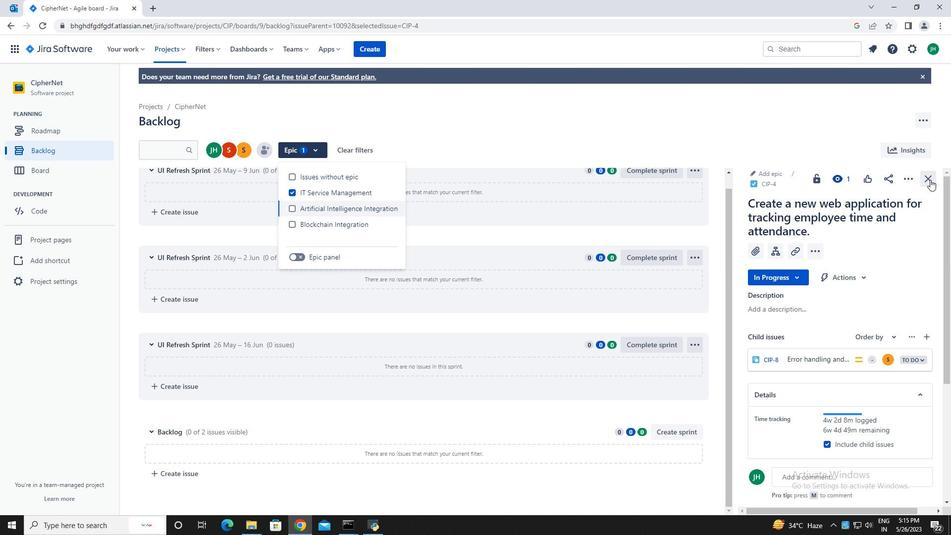 
Action: Mouse moved to (586, 194)
Screenshot: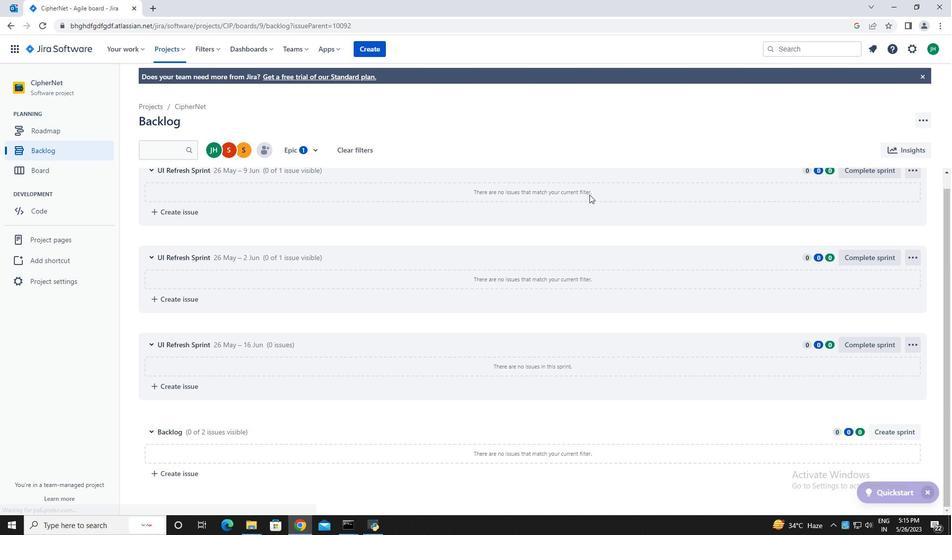 
